 Task: Add the task  Create a new online platform for online therapy sessions to the section Expedition in the project ArrowTech and add a Due Date to the respective task as 2023/10/13
Action: Mouse moved to (54, 235)
Screenshot: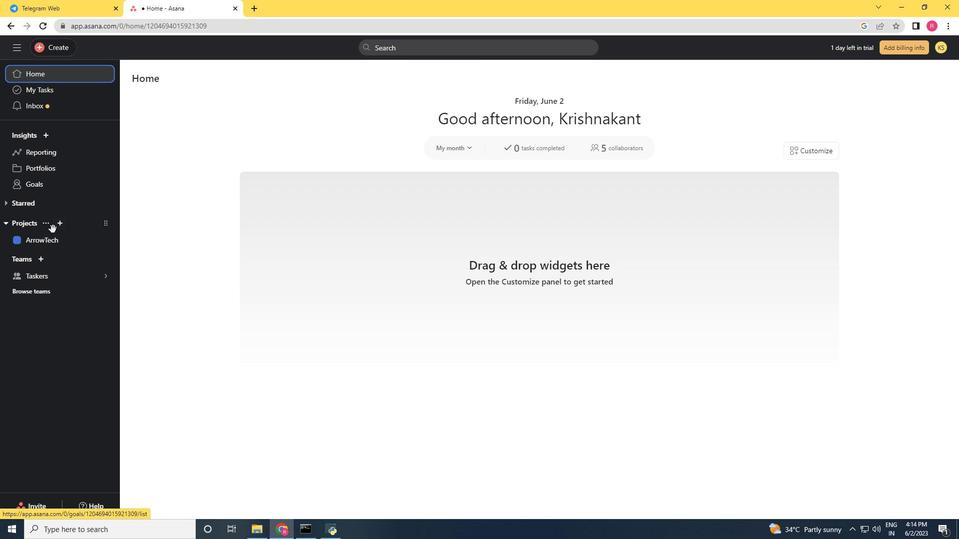 
Action: Mouse pressed left at (54, 235)
Screenshot: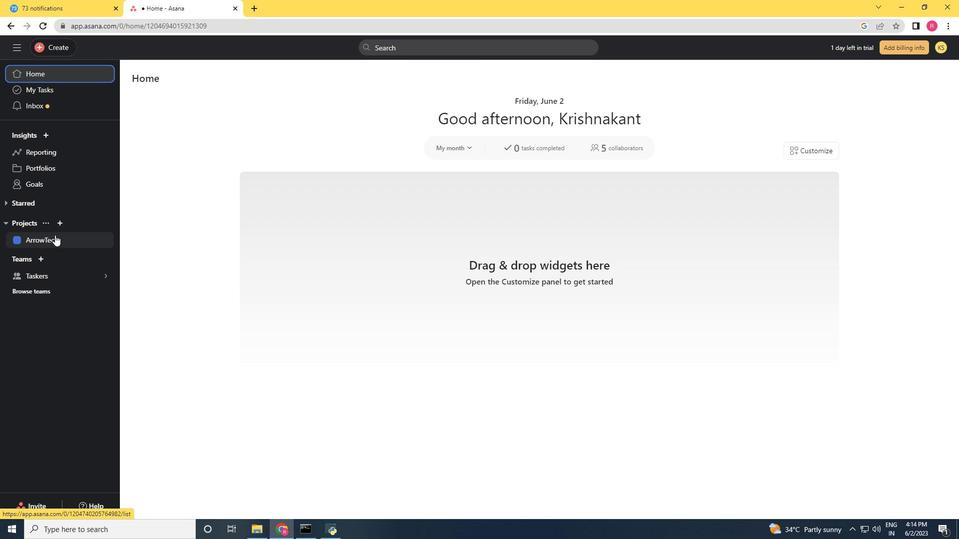 
Action: Mouse moved to (636, 342)
Screenshot: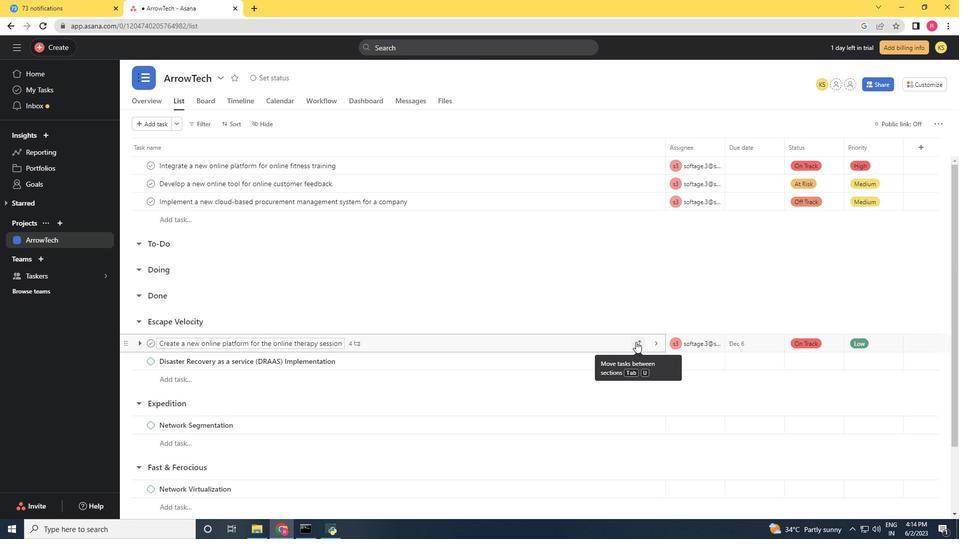 
Action: Mouse pressed left at (636, 342)
Screenshot: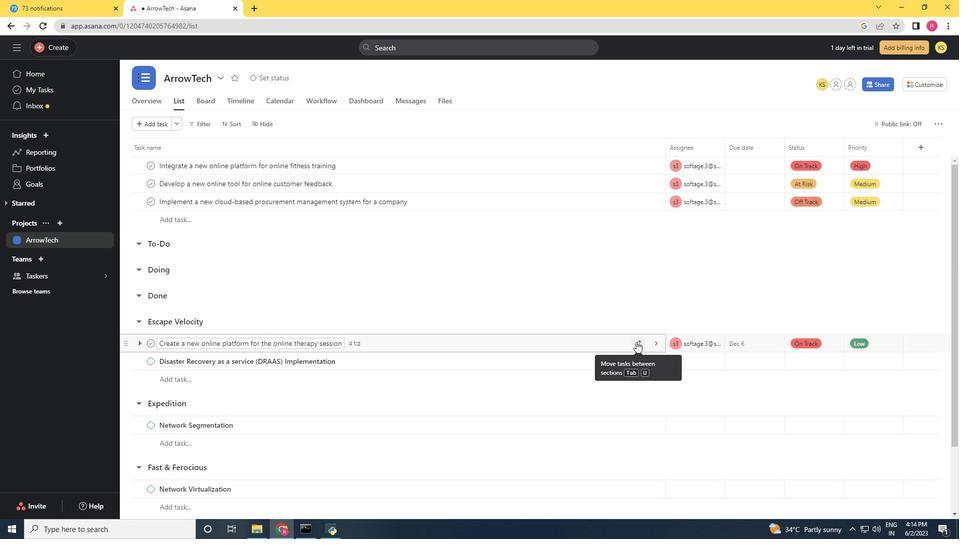 
Action: Mouse moved to (584, 285)
Screenshot: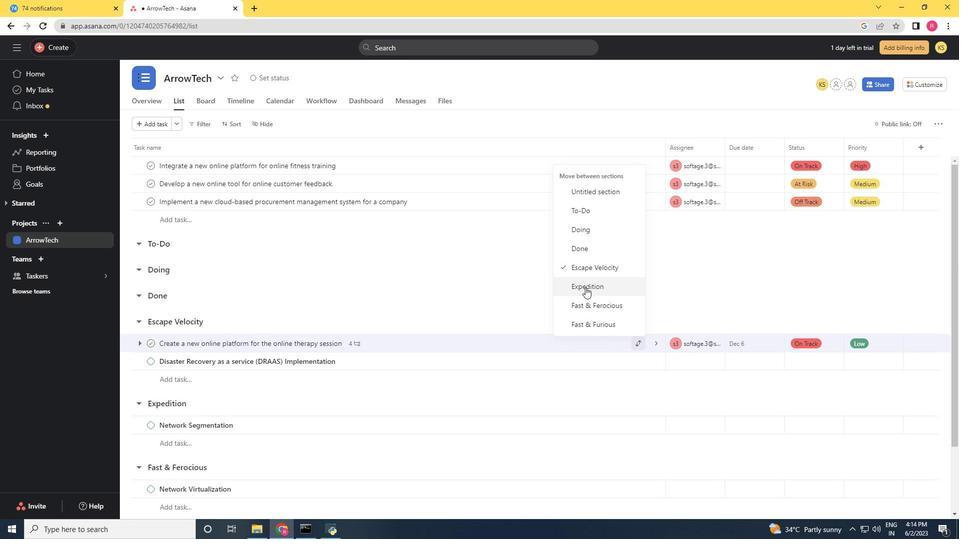 
Action: Mouse pressed left at (584, 285)
Screenshot: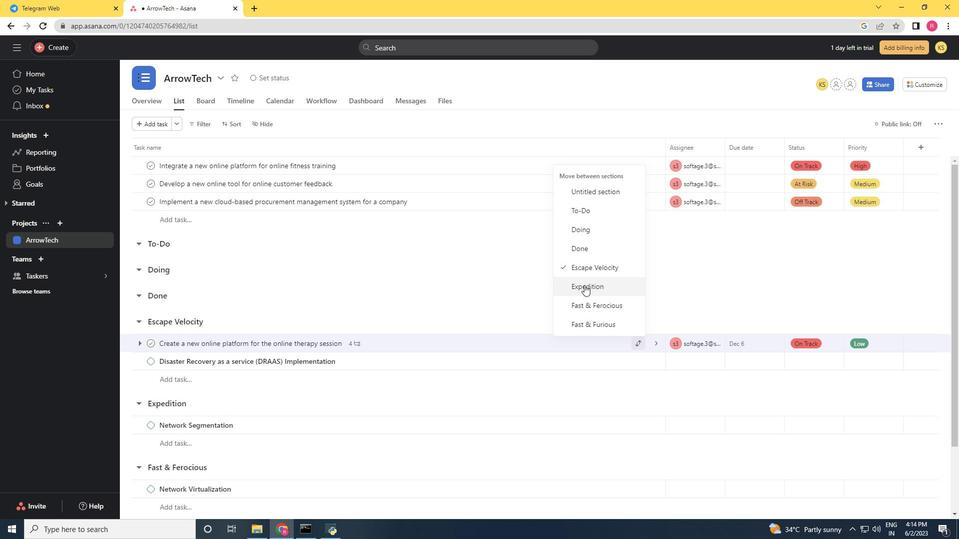 
Action: Mouse moved to (451, 404)
Screenshot: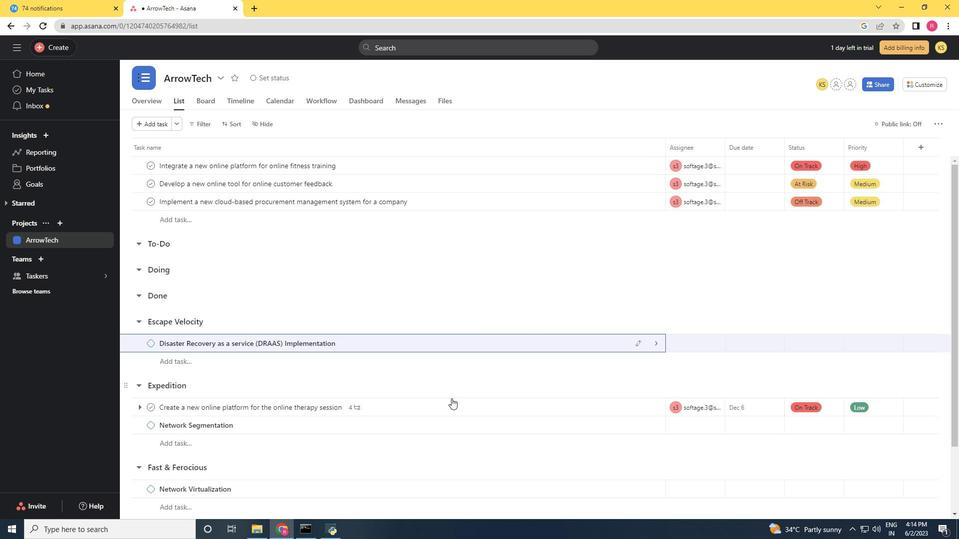 
Action: Mouse pressed left at (451, 404)
Screenshot: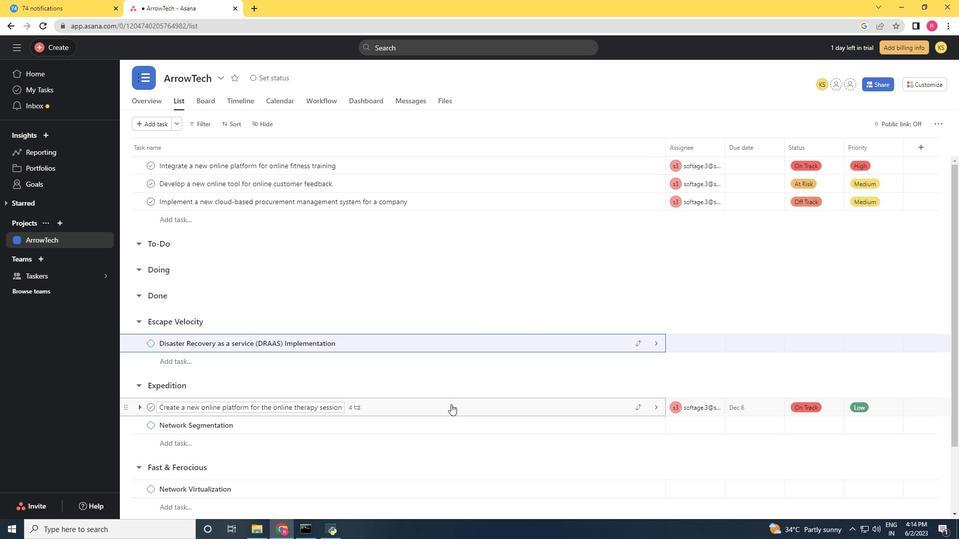 
Action: Mouse moved to (732, 219)
Screenshot: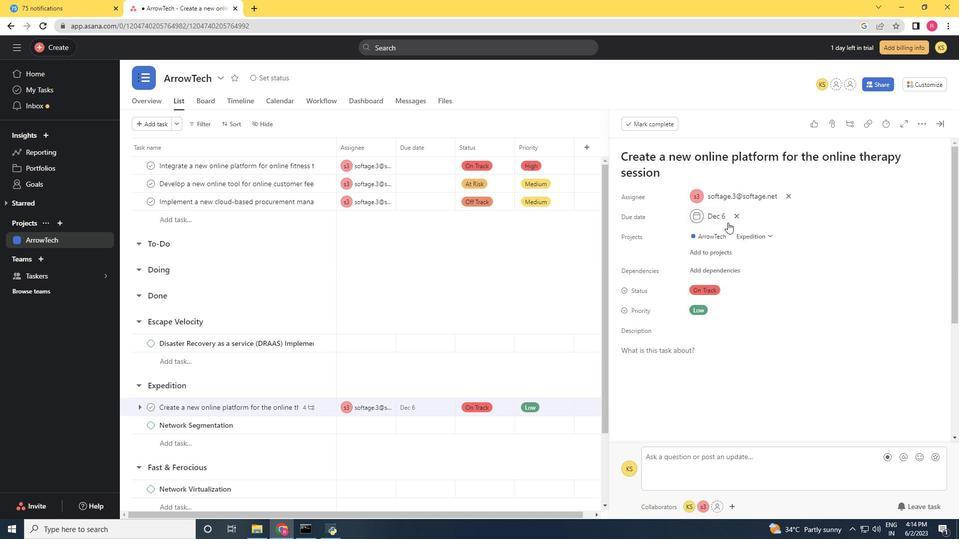 
Action: Mouse pressed left at (732, 219)
Screenshot: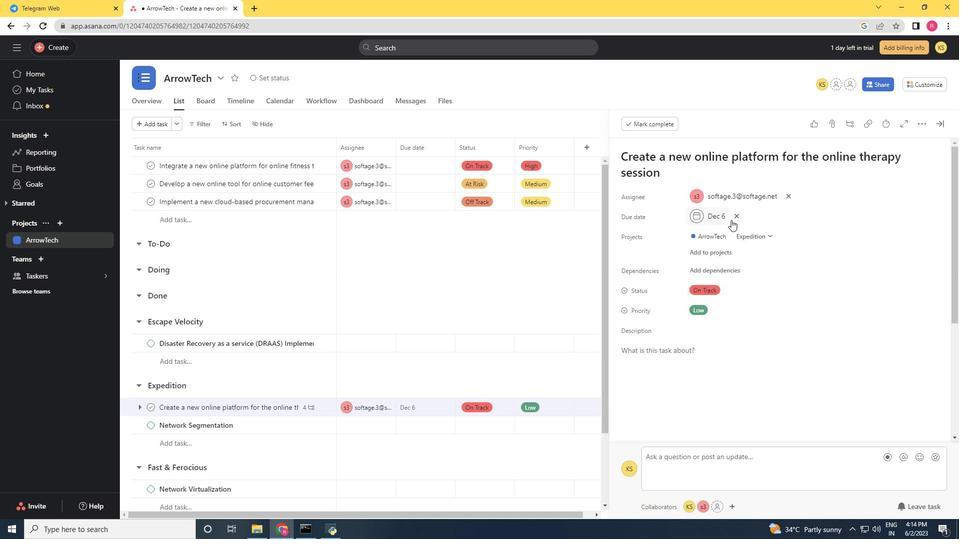 
Action: Mouse moved to (713, 217)
Screenshot: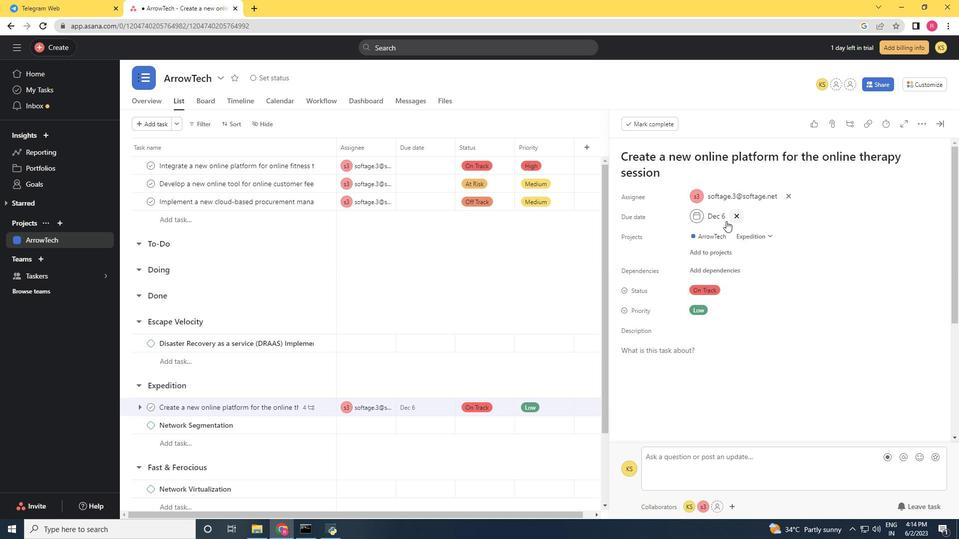 
Action: Mouse pressed left at (713, 217)
Screenshot: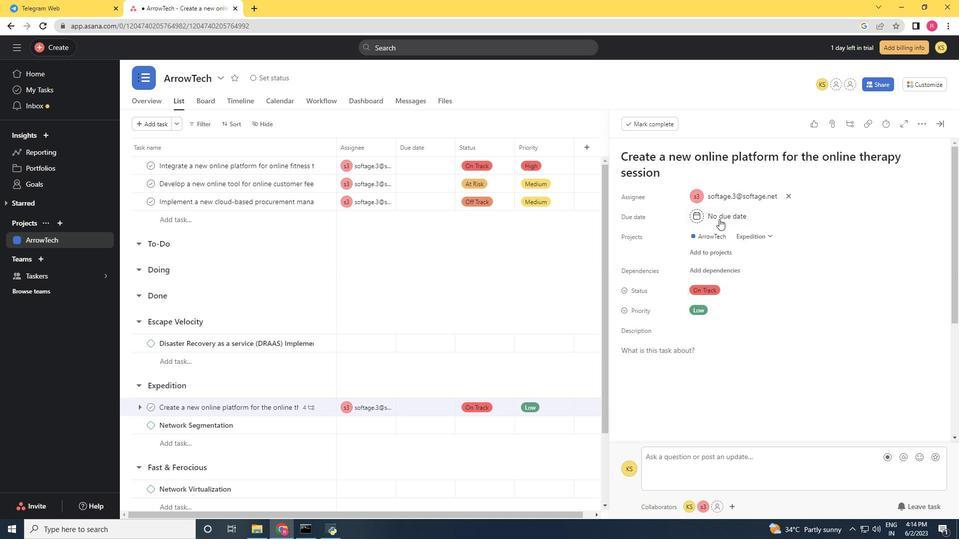 
Action: Mouse moved to (811, 264)
Screenshot: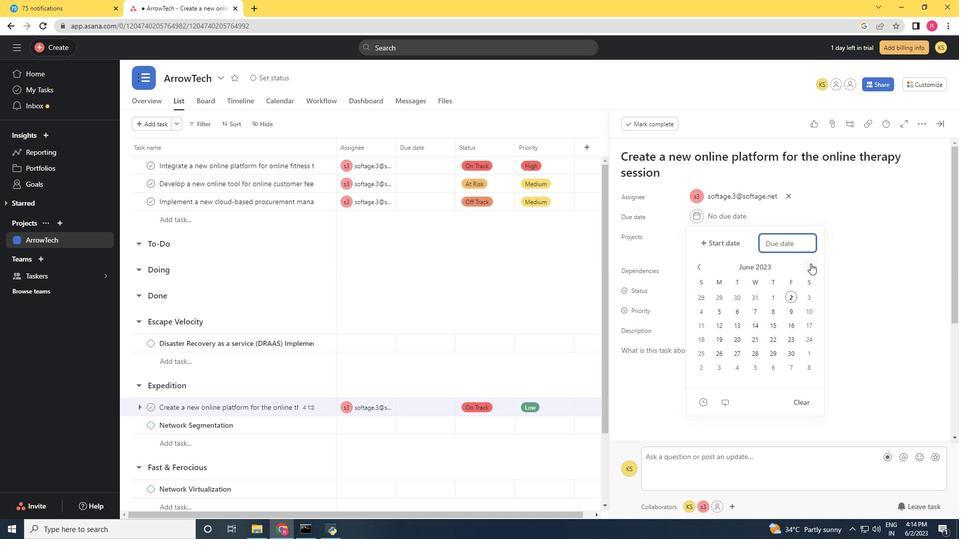 
Action: Mouse pressed left at (811, 264)
Screenshot: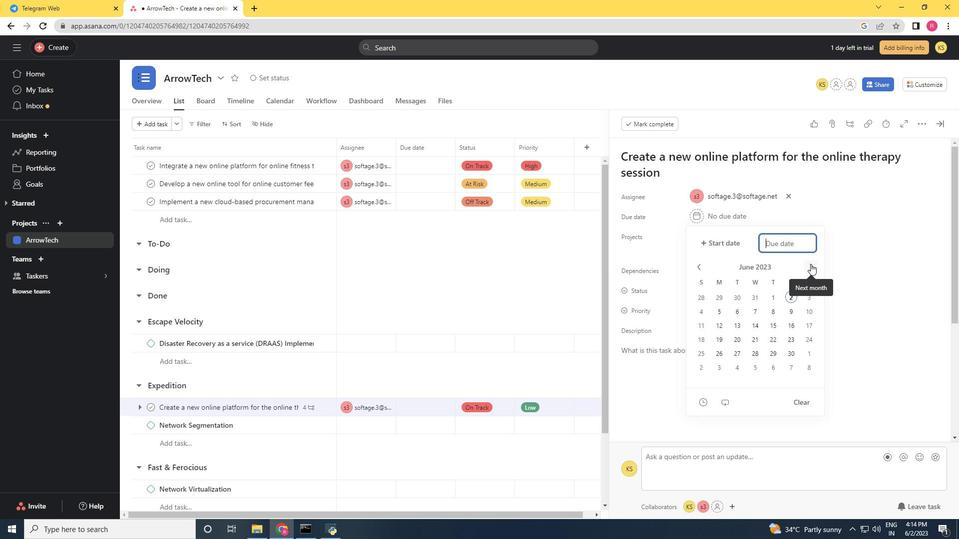 
Action: Mouse pressed left at (811, 264)
Screenshot: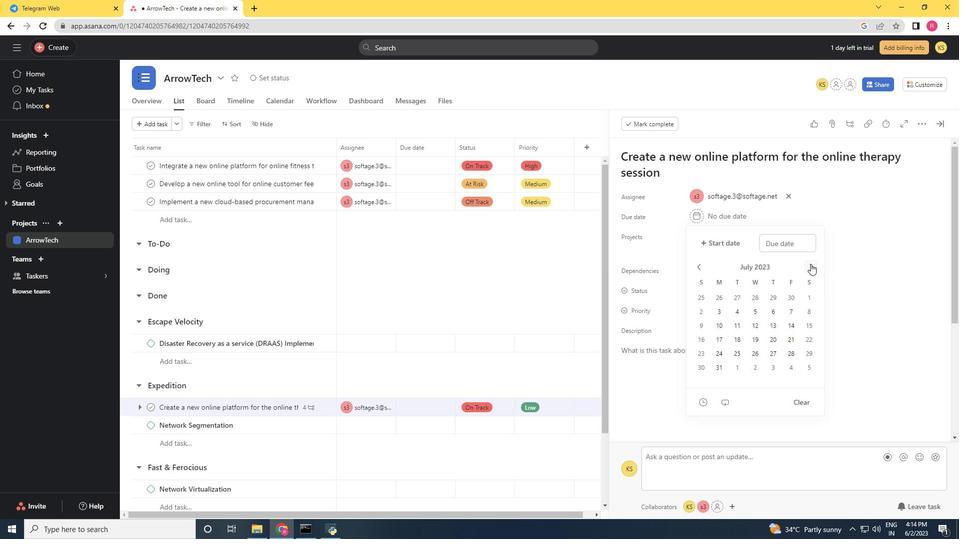 
Action: Mouse pressed left at (811, 264)
Screenshot: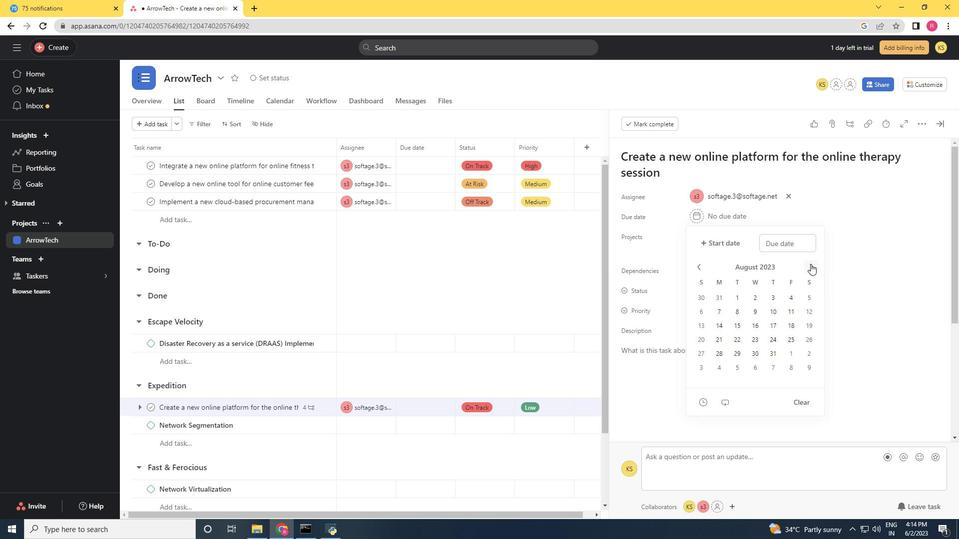 
Action: Mouse pressed left at (811, 264)
Screenshot: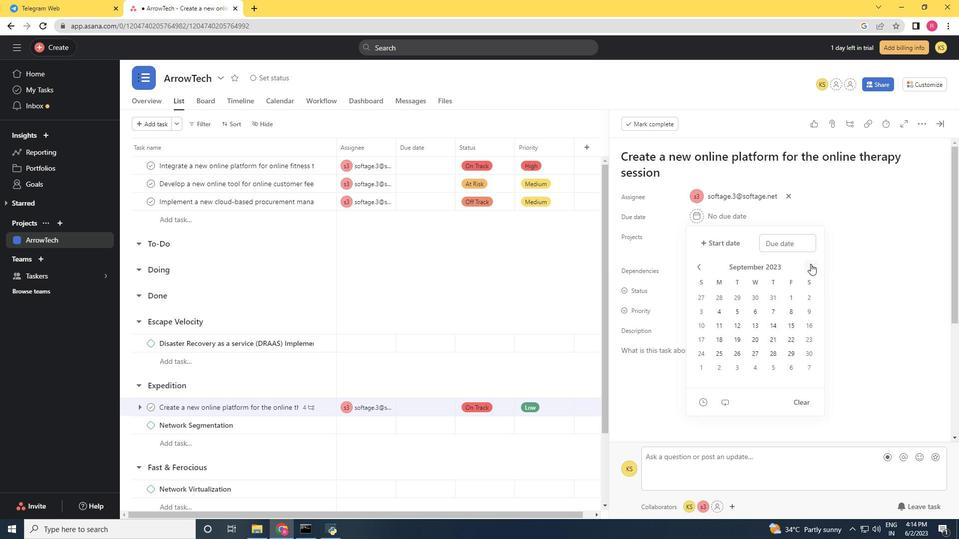 
Action: Mouse moved to (796, 313)
Screenshot: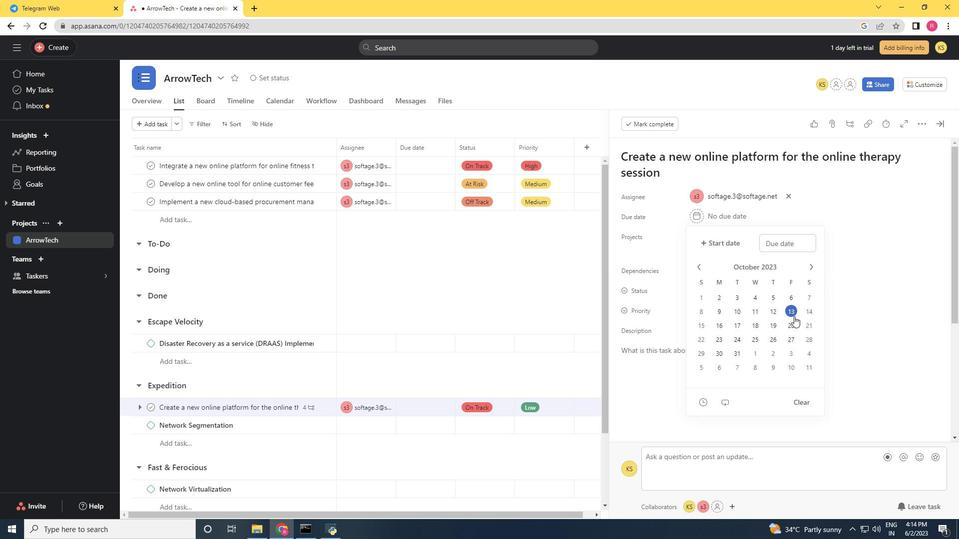 
Action: Mouse pressed left at (796, 313)
Screenshot: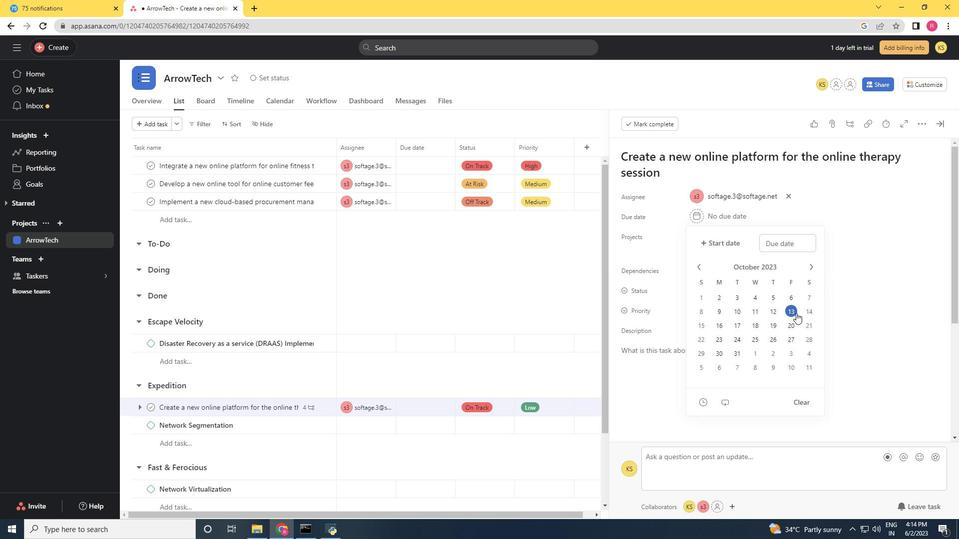 
Action: Mouse moved to (831, 303)
Screenshot: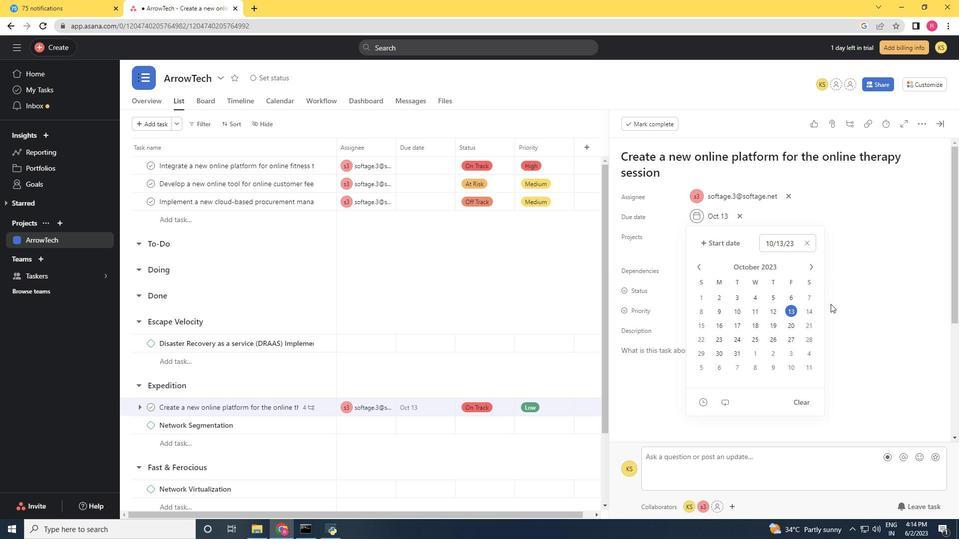 
Action: Mouse pressed left at (831, 303)
Screenshot: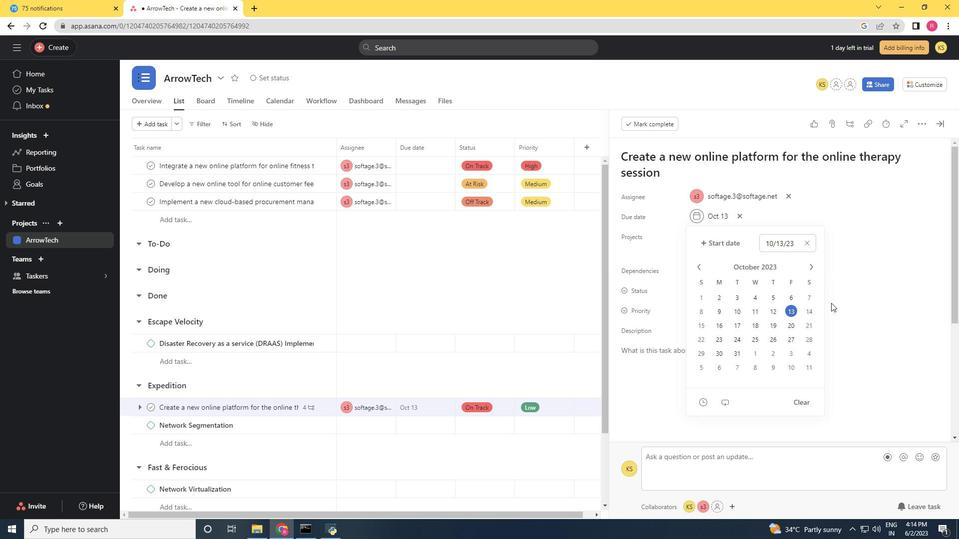 
Action: Mouse moved to (939, 126)
Screenshot: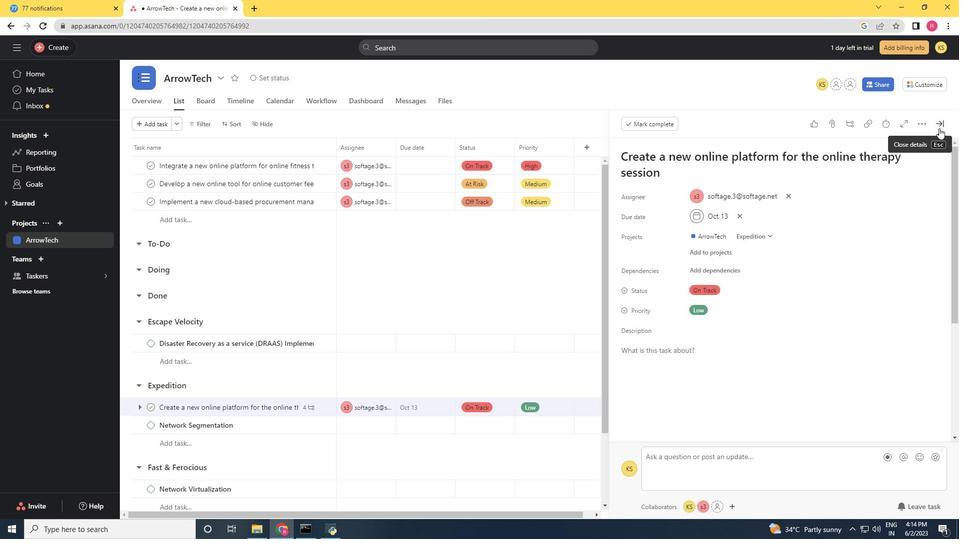 
Action: Mouse pressed left at (939, 126)
Screenshot: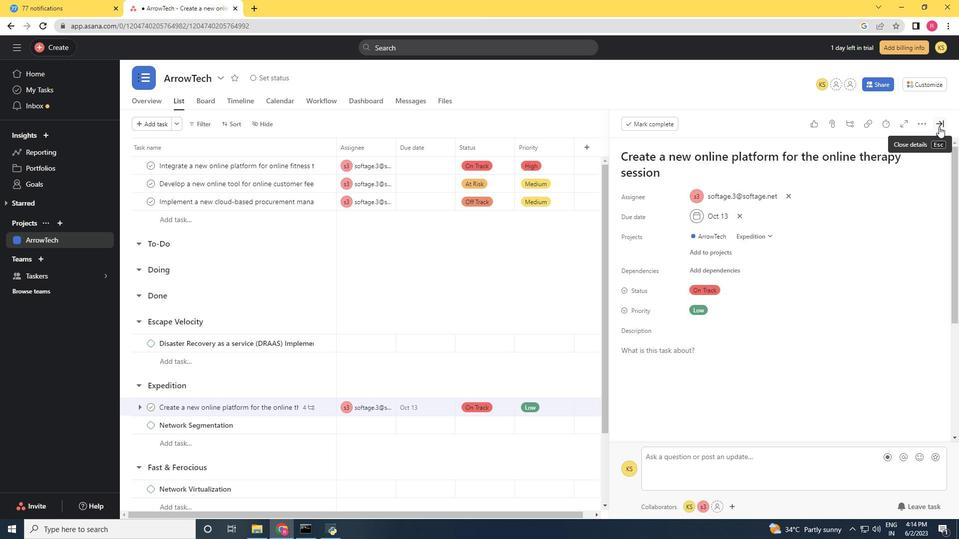 
Action: Mouse moved to (432, 260)
Screenshot: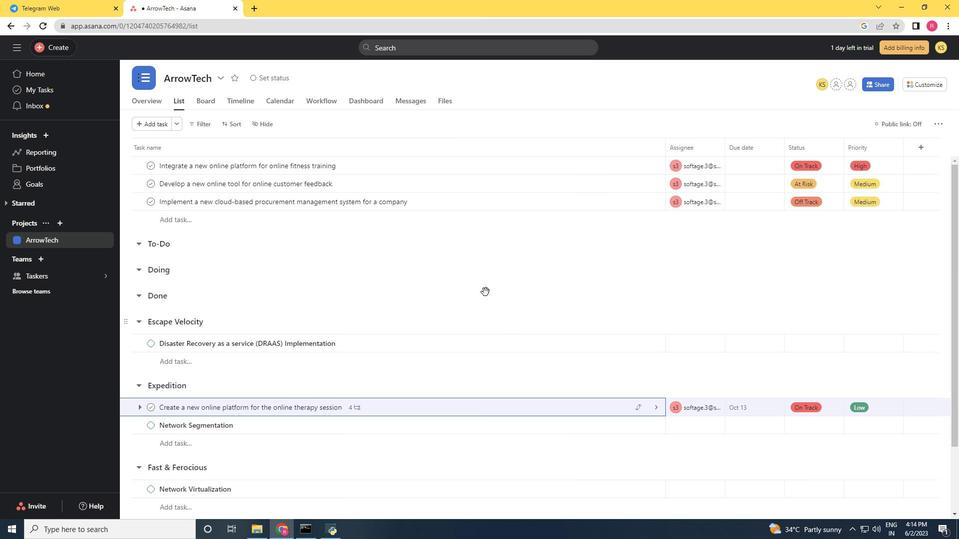 
